Task: Add Sprouts Crushed Tomatoes to the cart.
Action: Mouse moved to (28, 310)
Screenshot: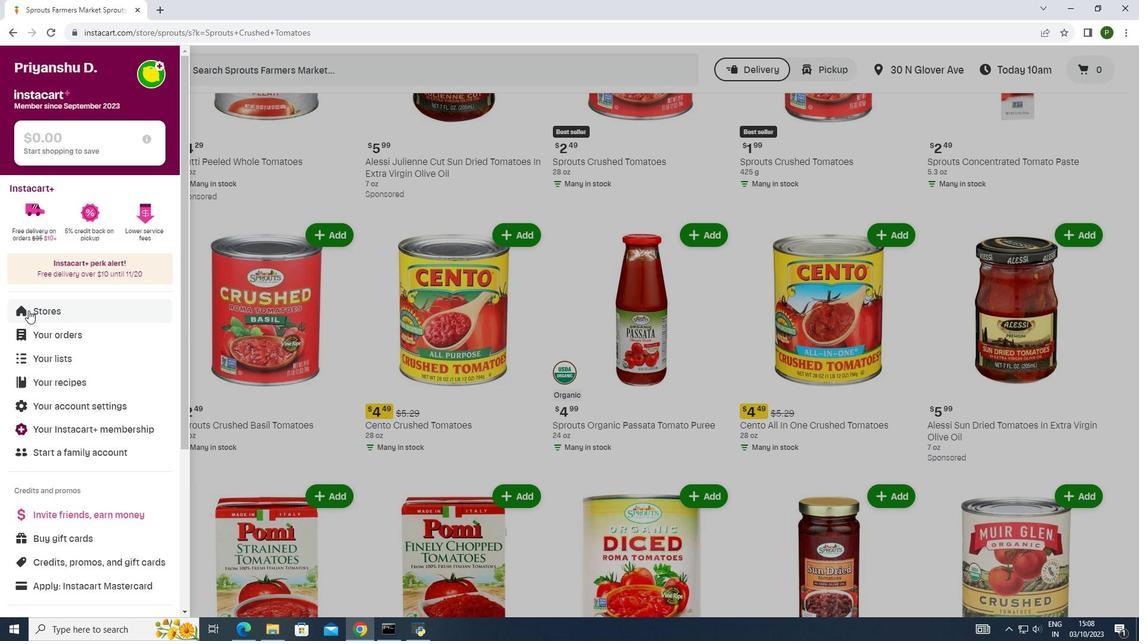 
Action: Mouse pressed left at (28, 310)
Screenshot: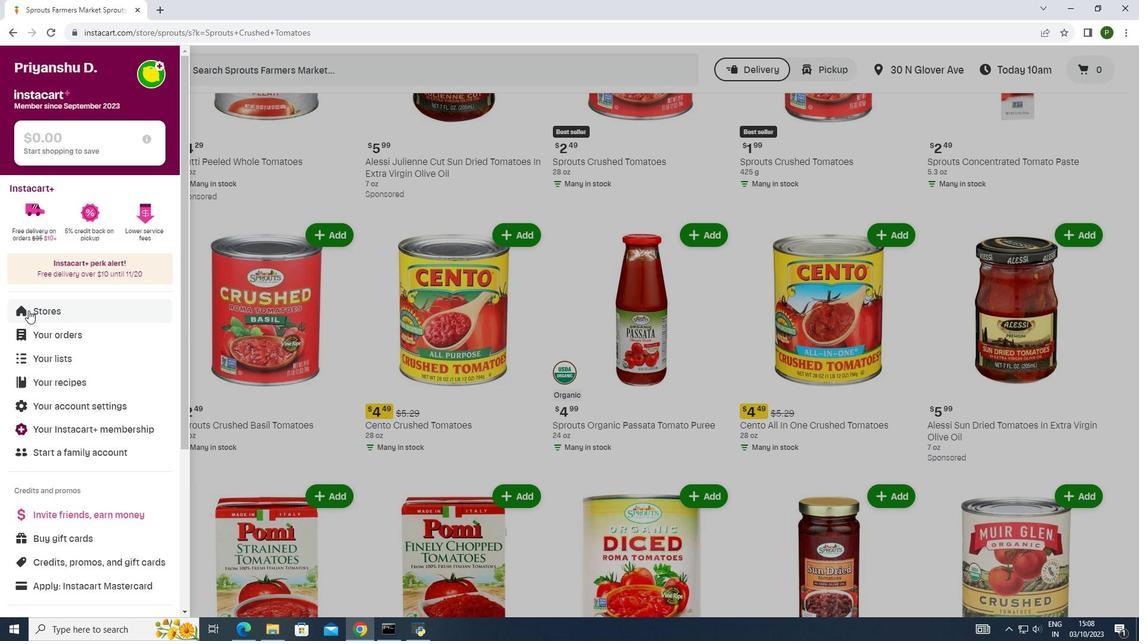 
Action: Mouse moved to (284, 125)
Screenshot: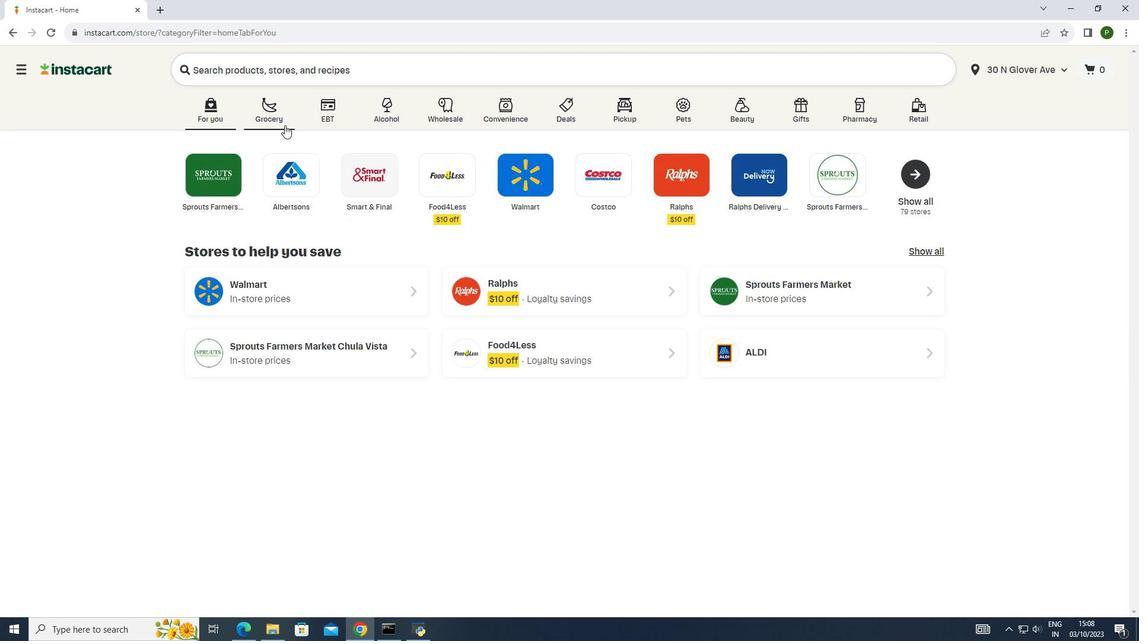 
Action: Mouse pressed left at (284, 125)
Screenshot: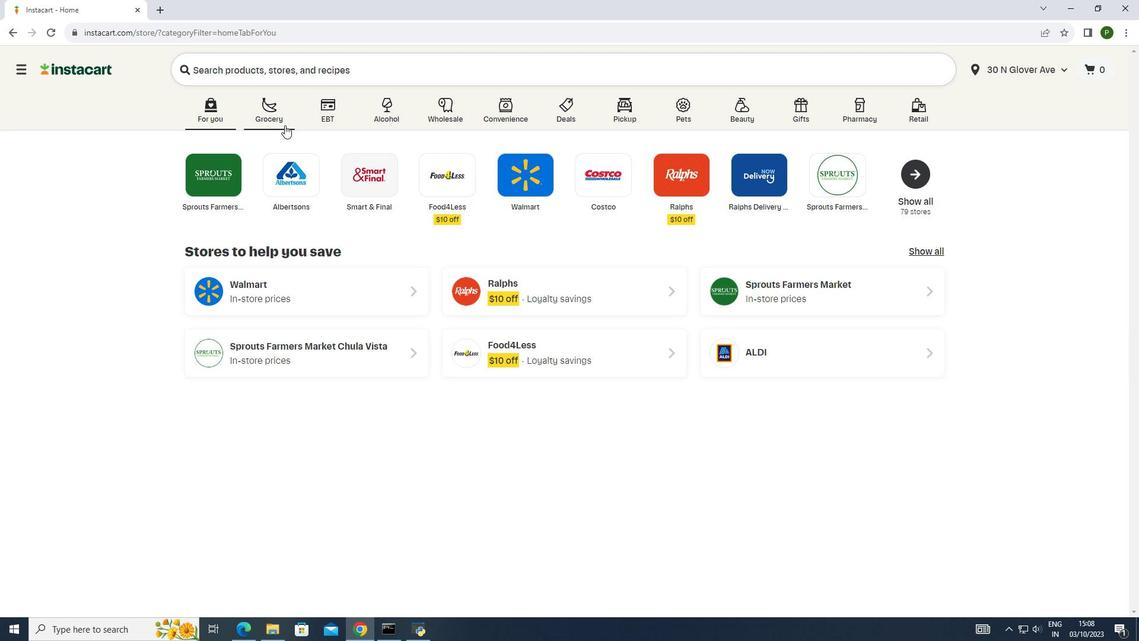 
Action: Mouse moved to (604, 183)
Screenshot: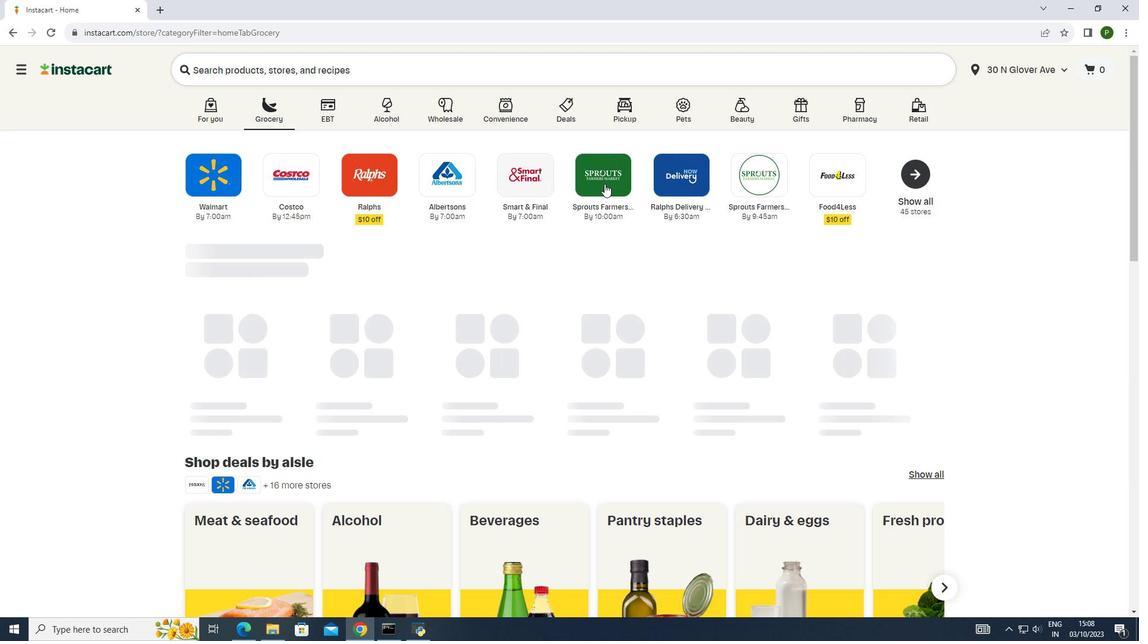 
Action: Mouse pressed left at (604, 183)
Screenshot: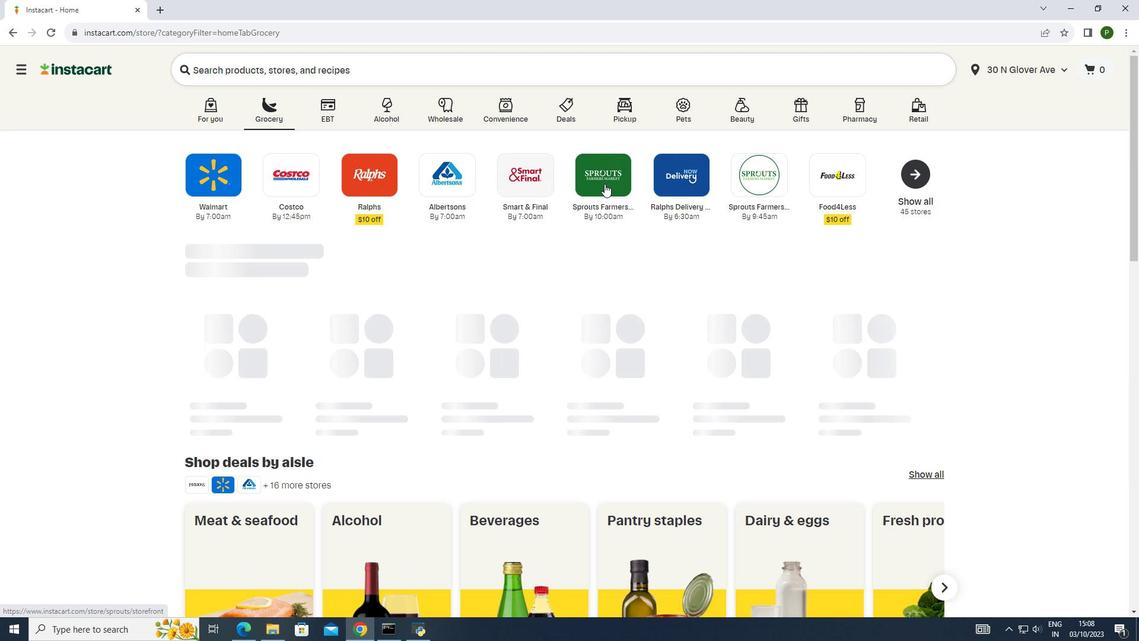 
Action: Mouse moved to (78, 322)
Screenshot: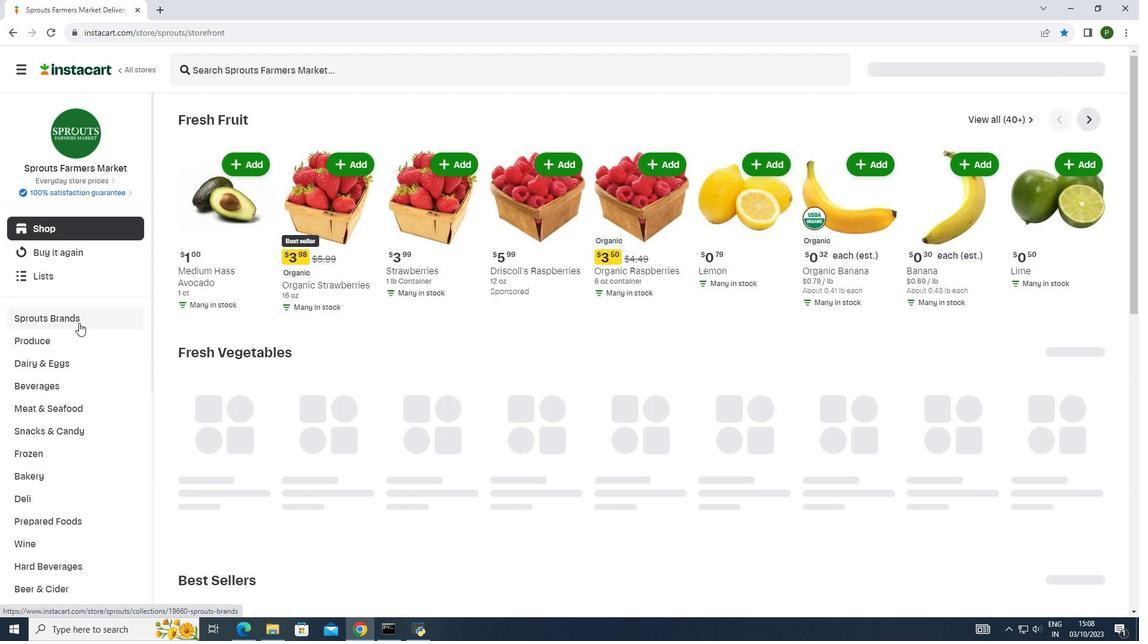 
Action: Mouse pressed left at (78, 322)
Screenshot: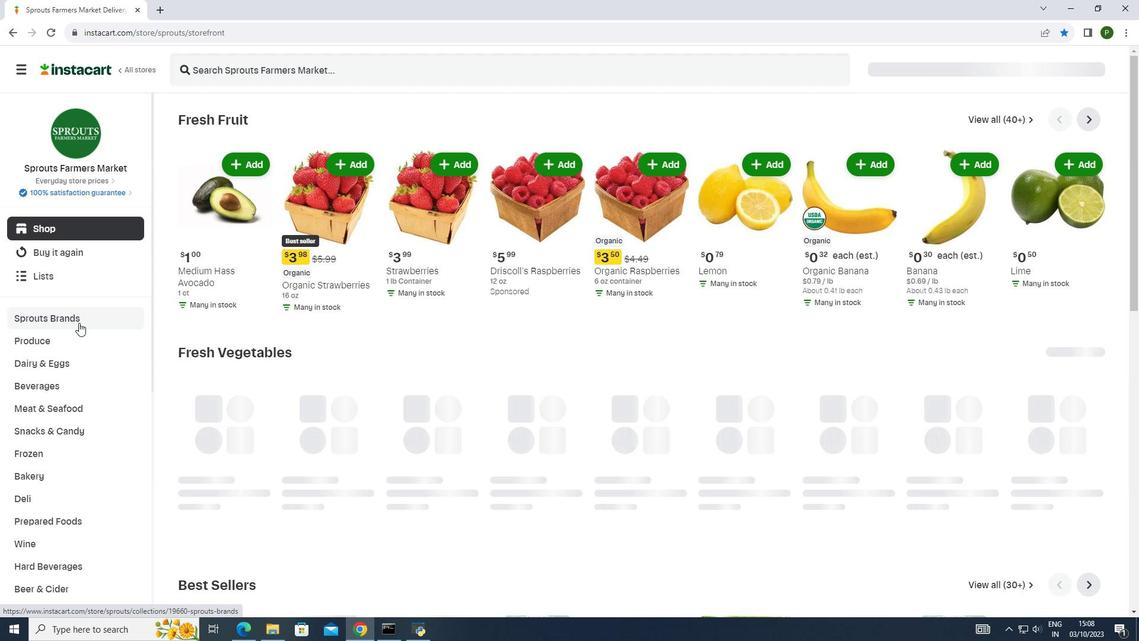 
Action: Mouse moved to (59, 402)
Screenshot: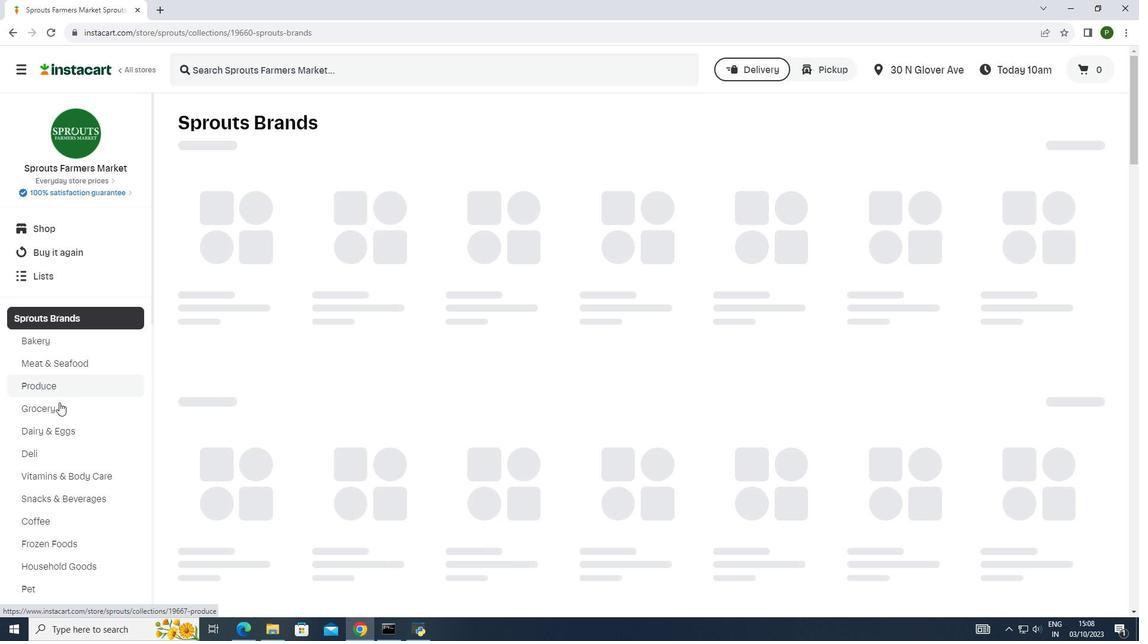 
Action: Mouse pressed left at (59, 402)
Screenshot: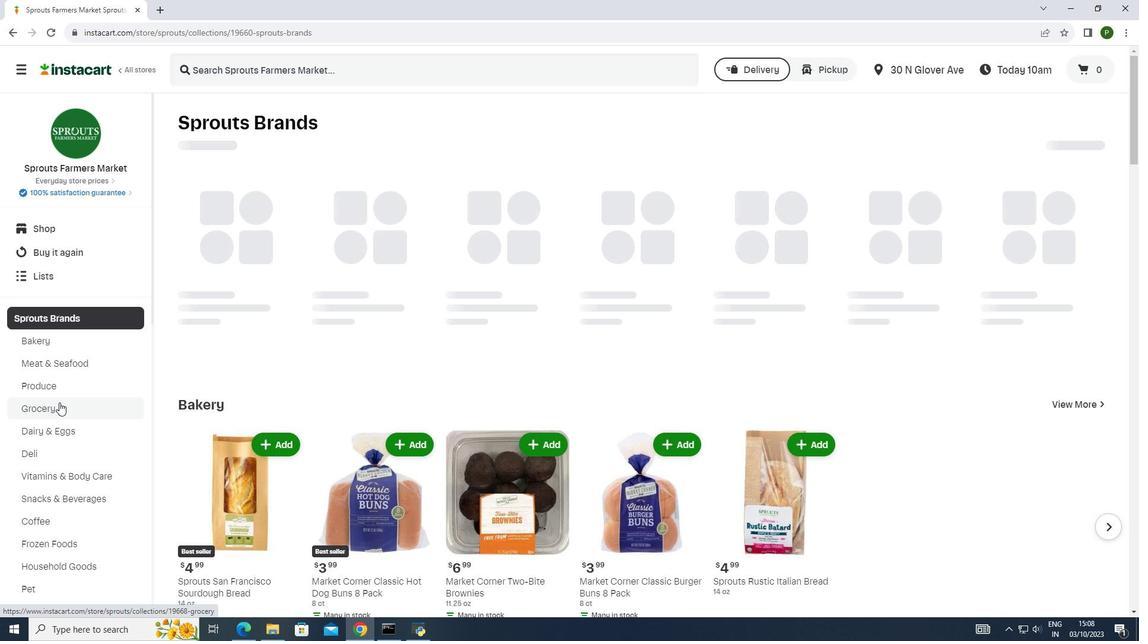 
Action: Mouse moved to (341, 265)
Screenshot: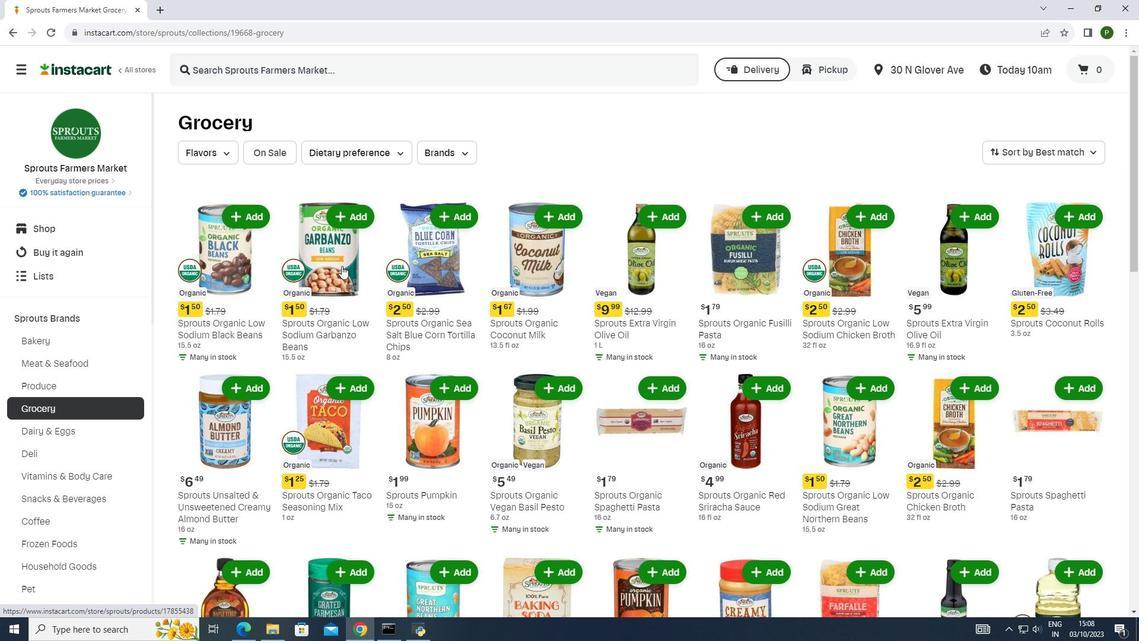 
Action: Mouse scrolled (341, 265) with delta (0, 0)
Screenshot: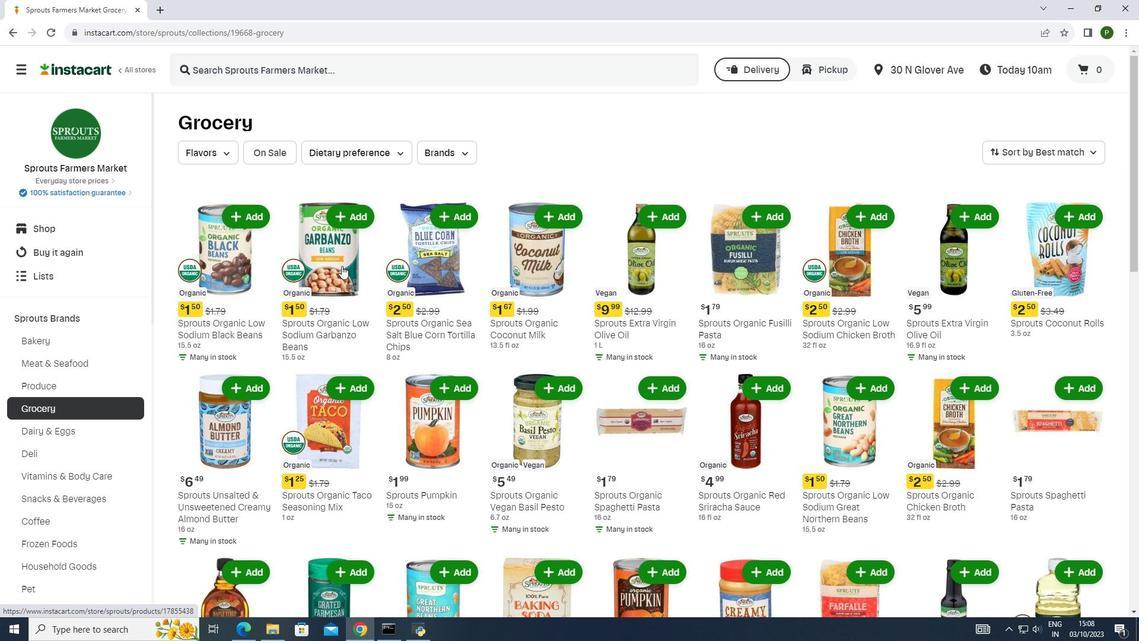 
Action: Mouse scrolled (341, 265) with delta (0, 0)
Screenshot: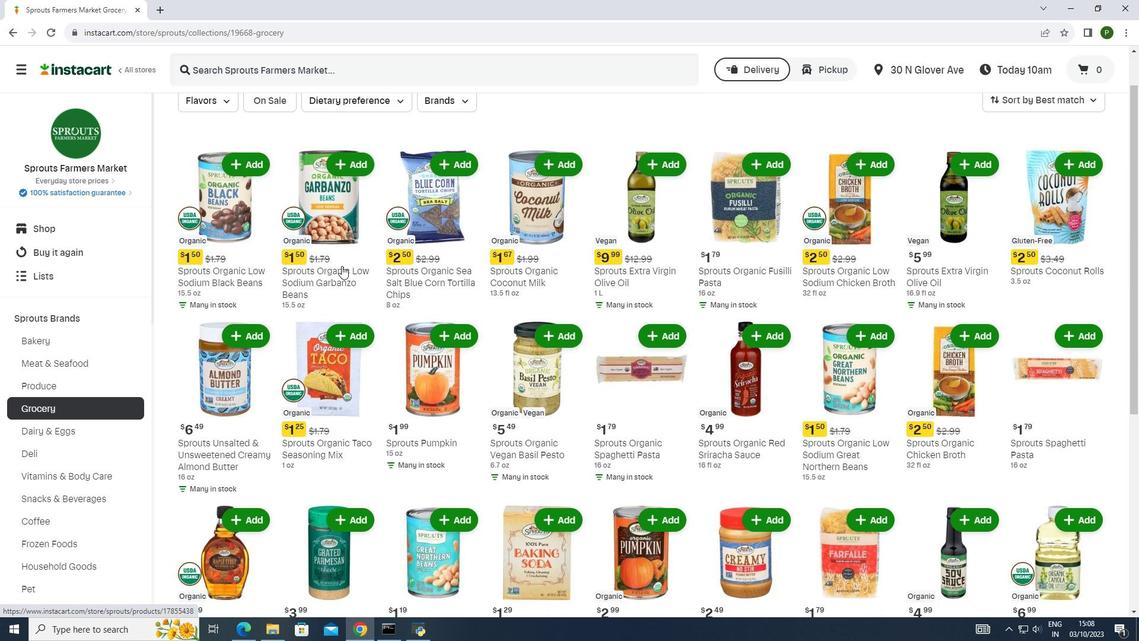 
Action: Mouse moved to (341, 266)
Screenshot: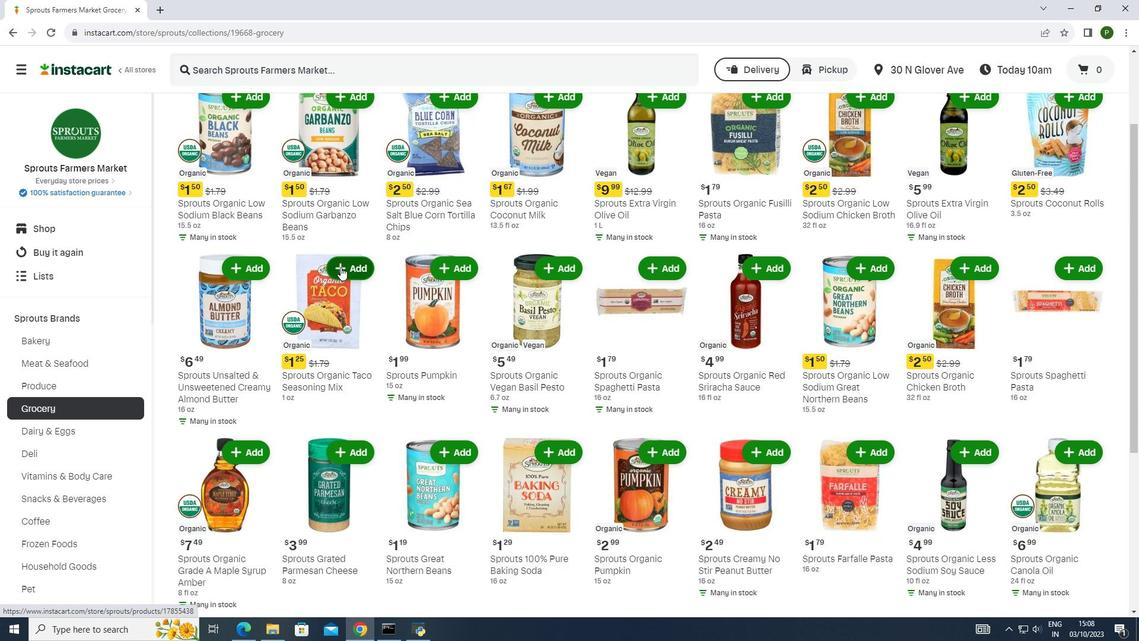 
Action: Mouse scrolled (341, 265) with delta (0, 0)
Screenshot: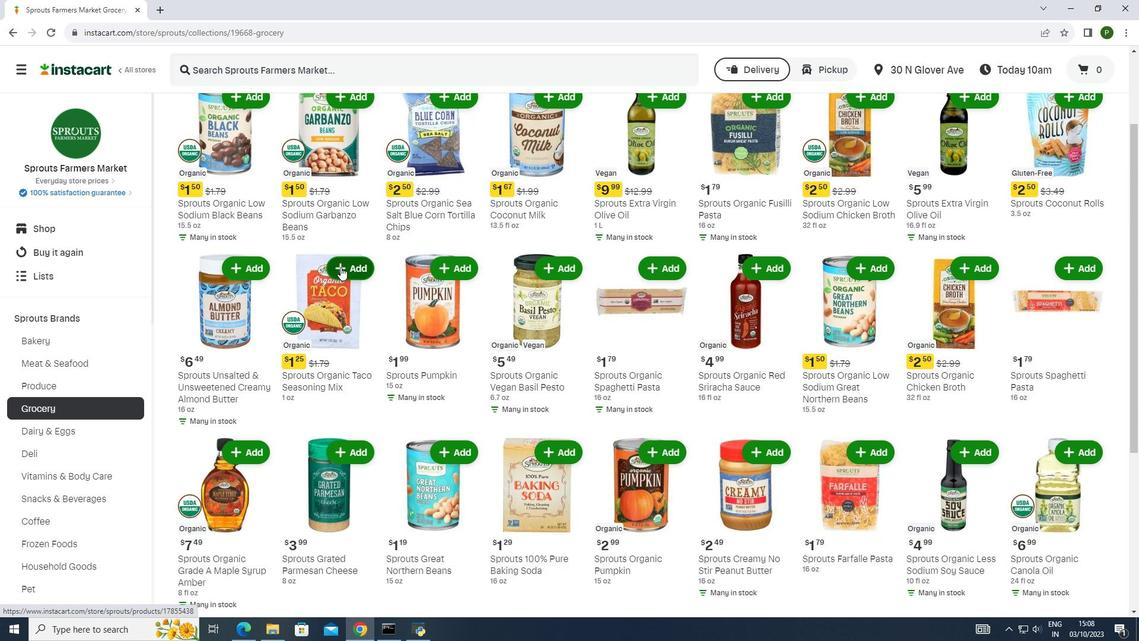 
Action: Mouse moved to (340, 267)
Screenshot: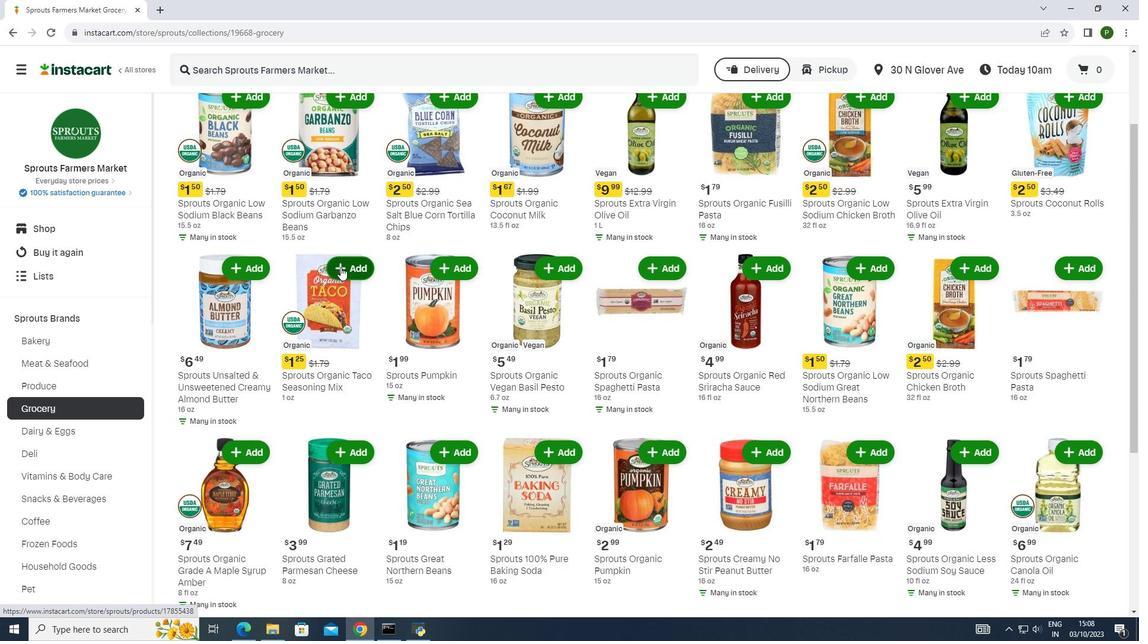 
Action: Mouse scrolled (340, 266) with delta (0, 0)
Screenshot: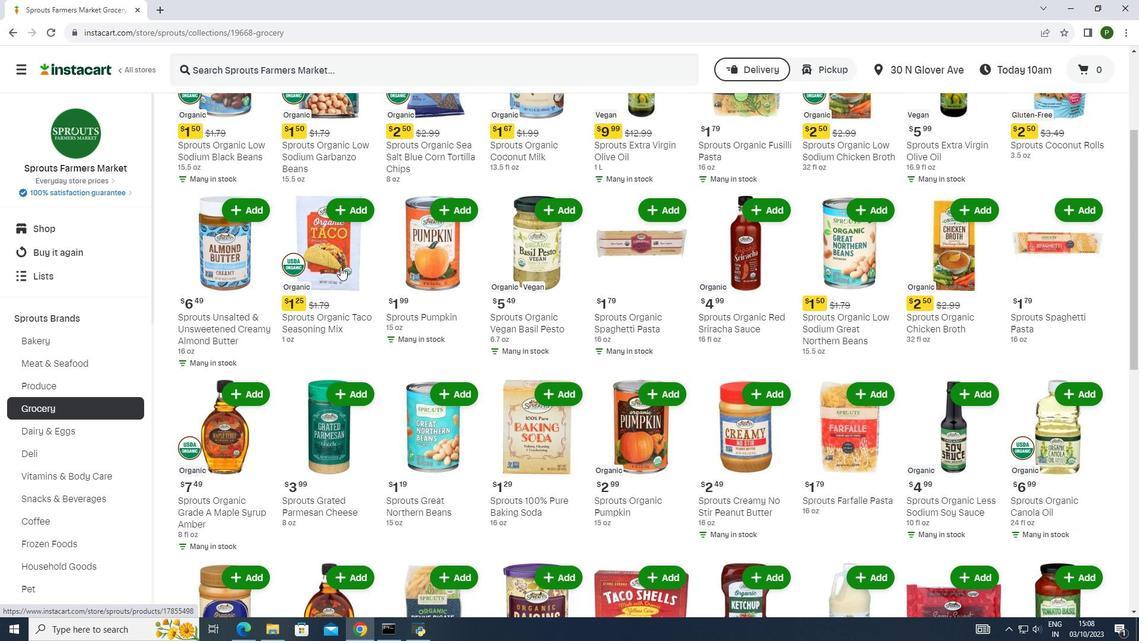 
Action: Mouse moved to (338, 267)
Screenshot: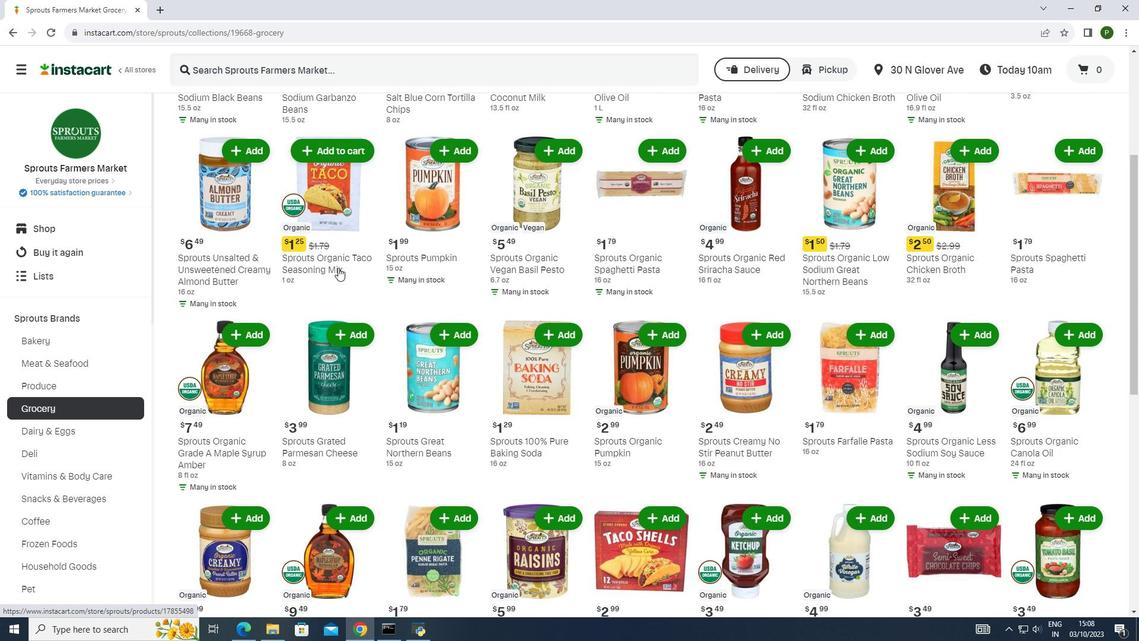 
Action: Mouse scrolled (338, 267) with delta (0, 0)
Screenshot: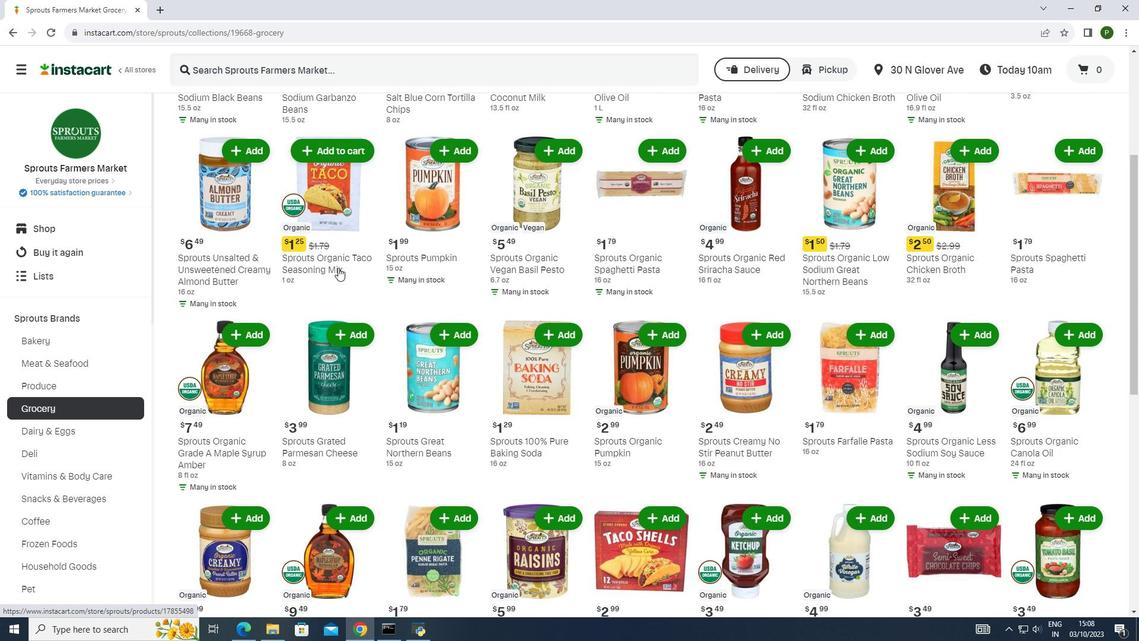 
Action: Mouse moved to (335, 268)
Screenshot: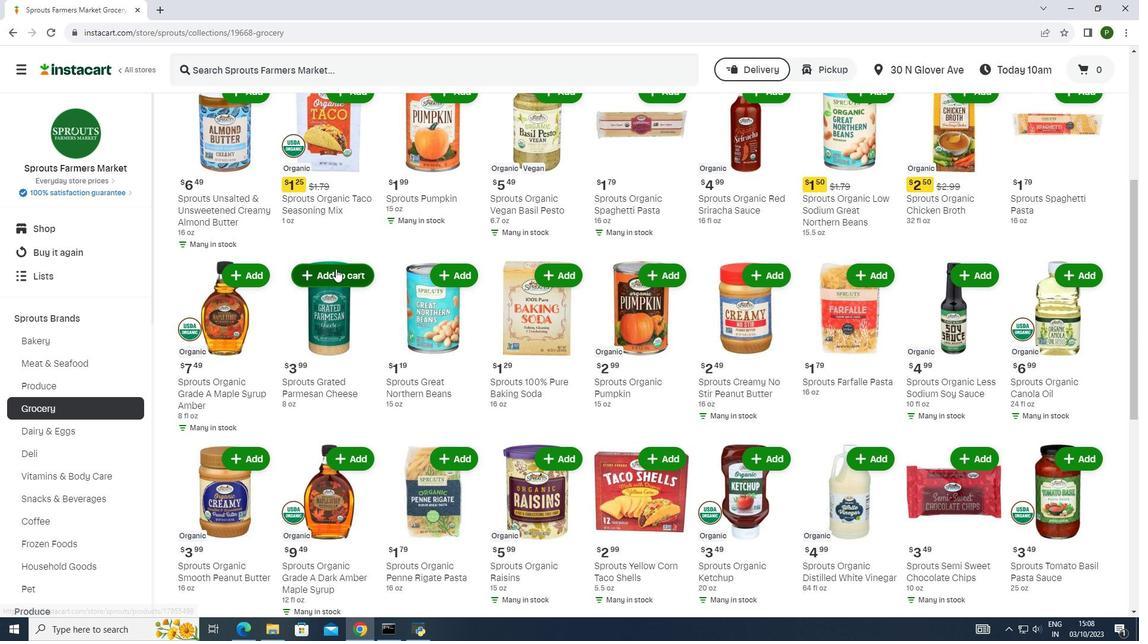 
Action: Mouse scrolled (335, 268) with delta (0, 0)
Screenshot: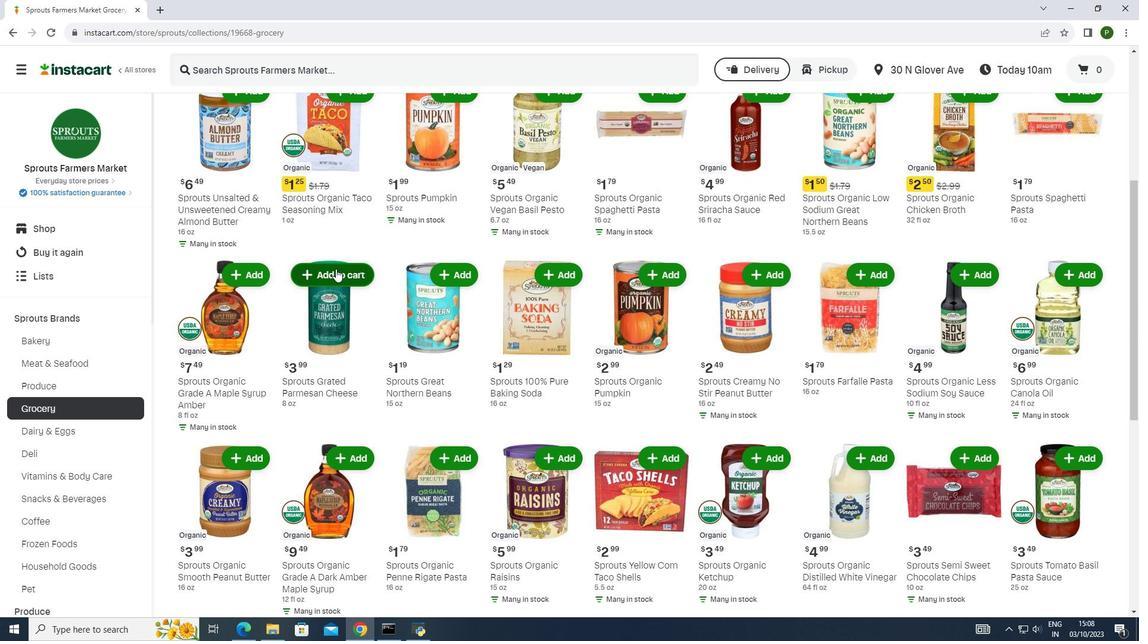 
Action: Mouse moved to (335, 268)
Screenshot: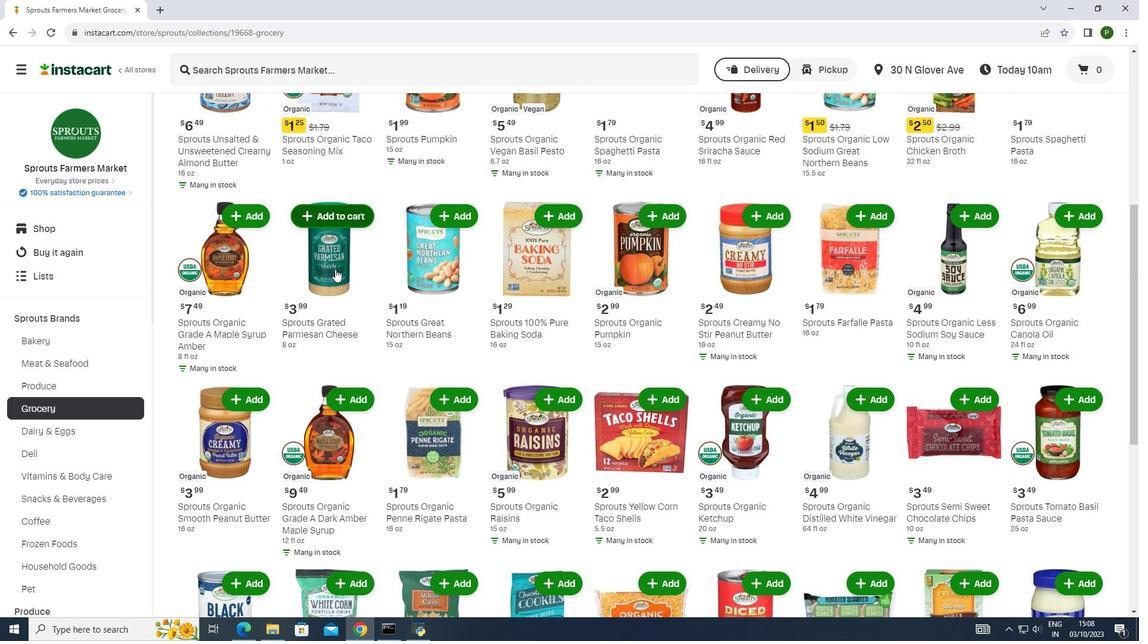 
Action: Mouse scrolled (335, 268) with delta (0, 0)
Screenshot: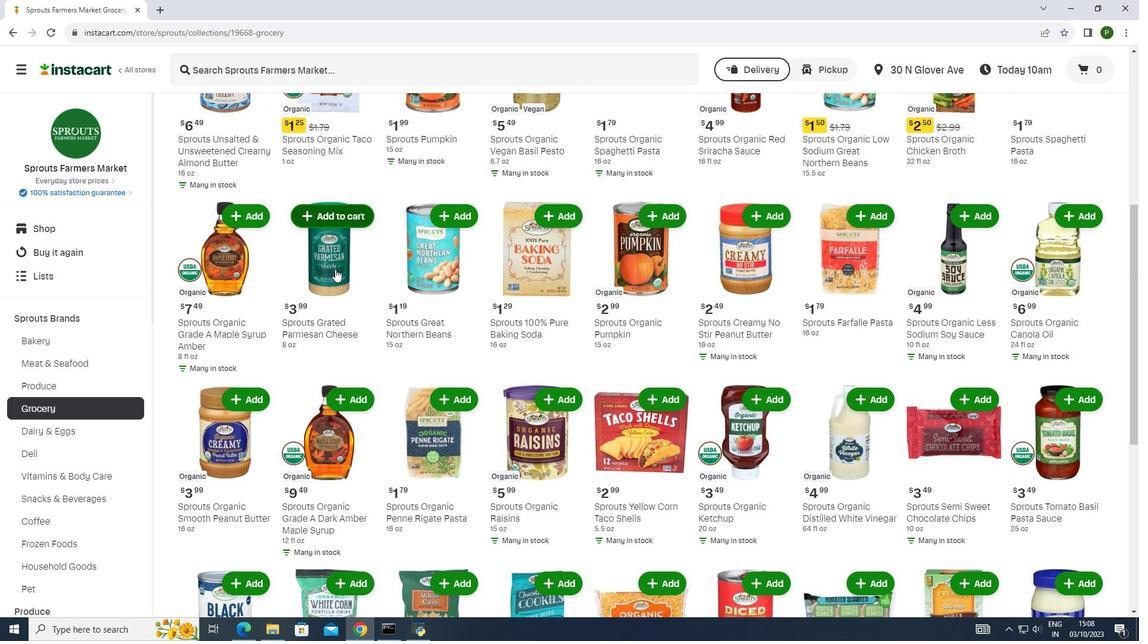 
Action: Mouse moved to (335, 268)
Screenshot: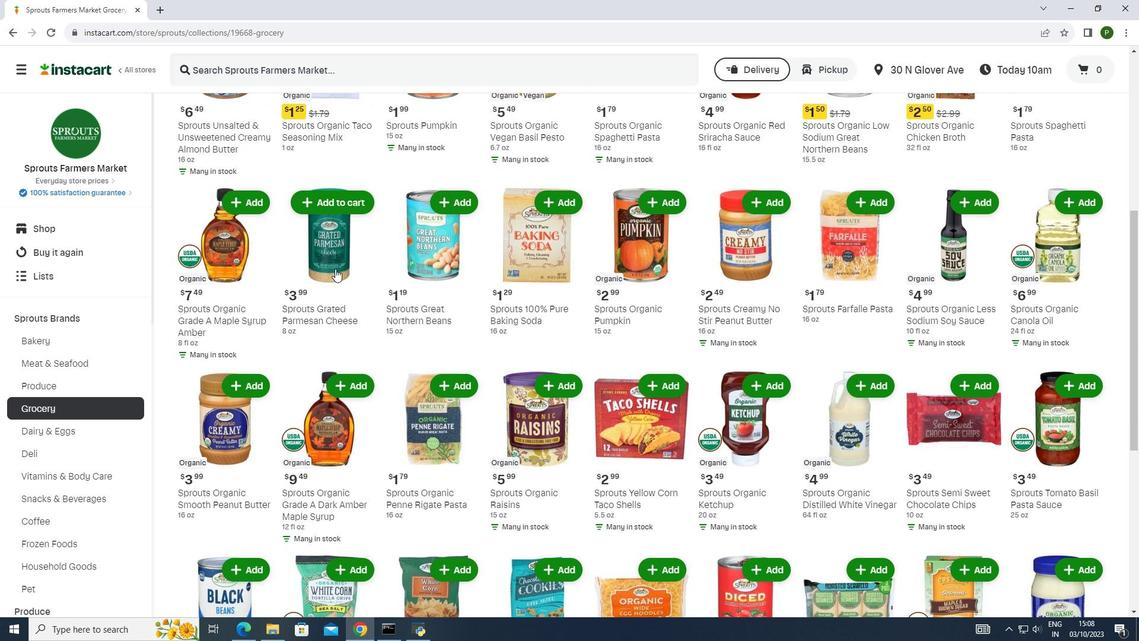 
Action: Mouse scrolled (335, 268) with delta (0, 0)
Screenshot: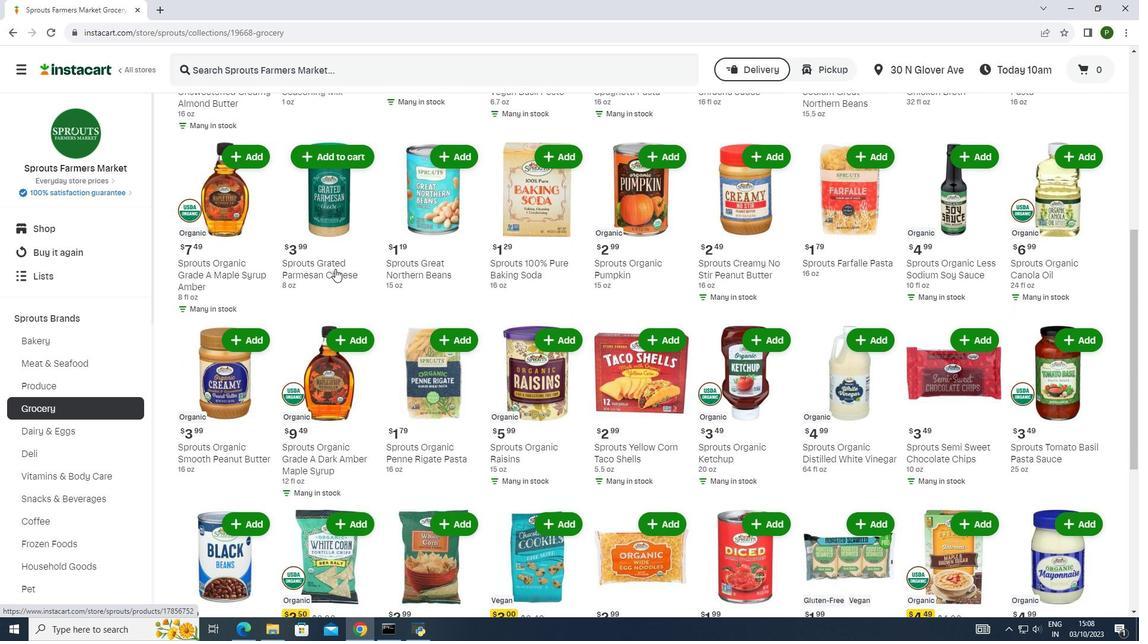 
Action: Mouse moved to (334, 268)
Screenshot: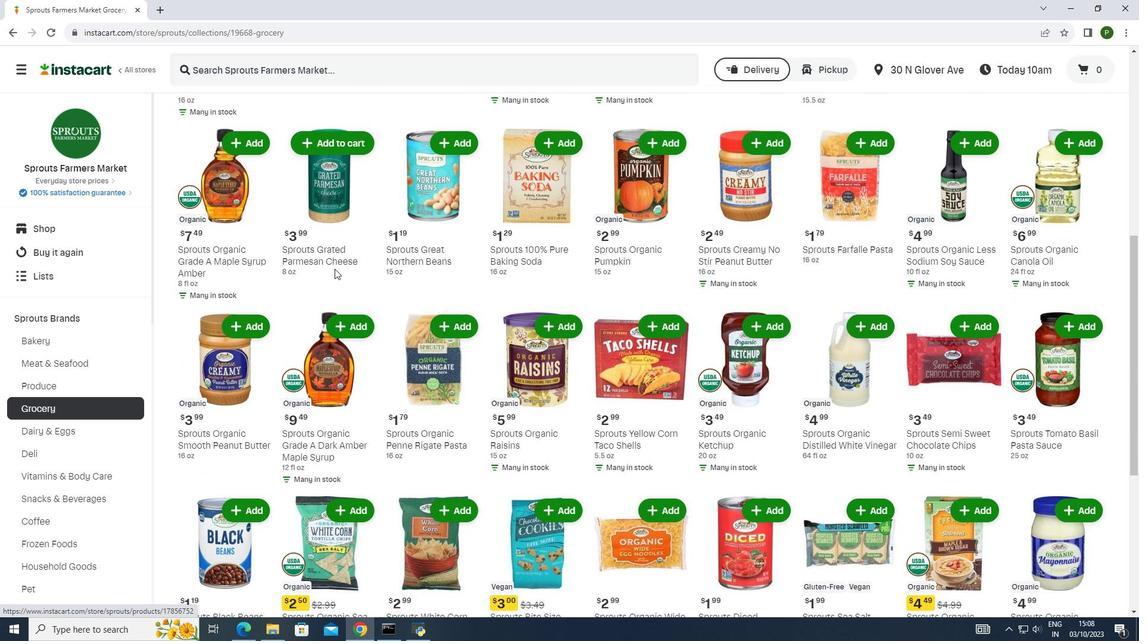 
Action: Mouse scrolled (334, 268) with delta (0, 0)
Screenshot: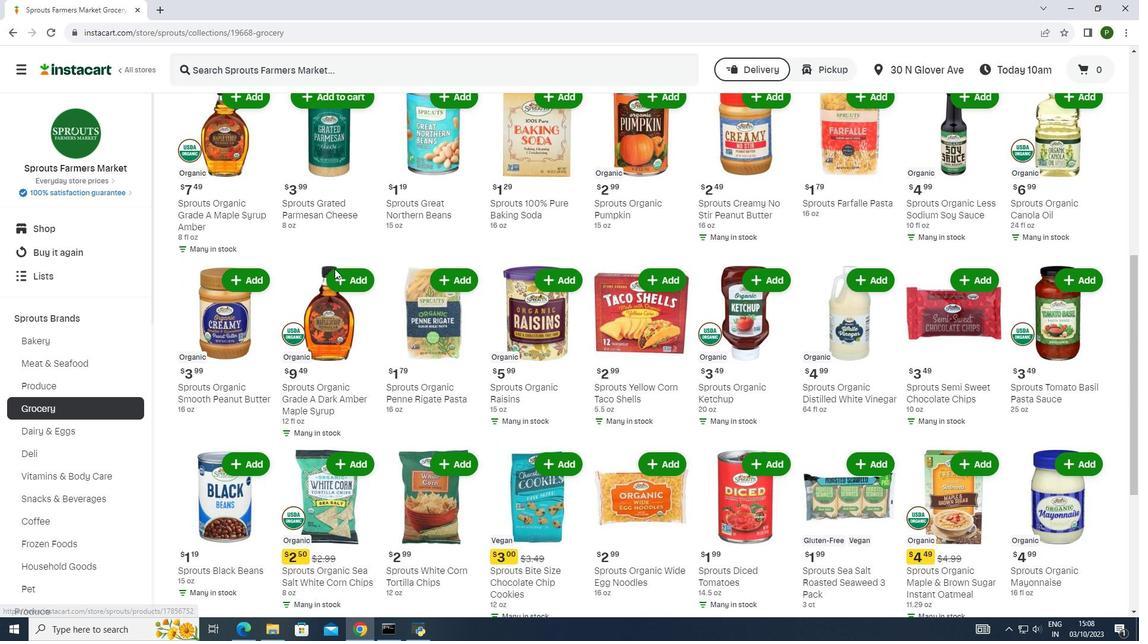 
Action: Mouse moved to (333, 269)
Screenshot: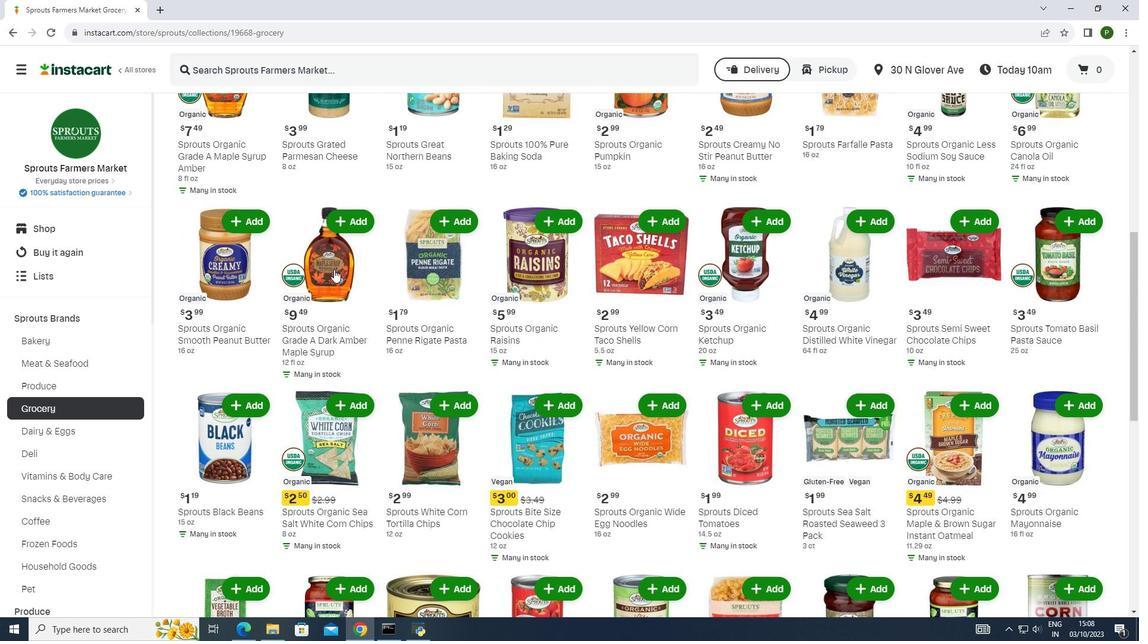 
Action: Mouse scrolled (333, 268) with delta (0, 0)
Screenshot: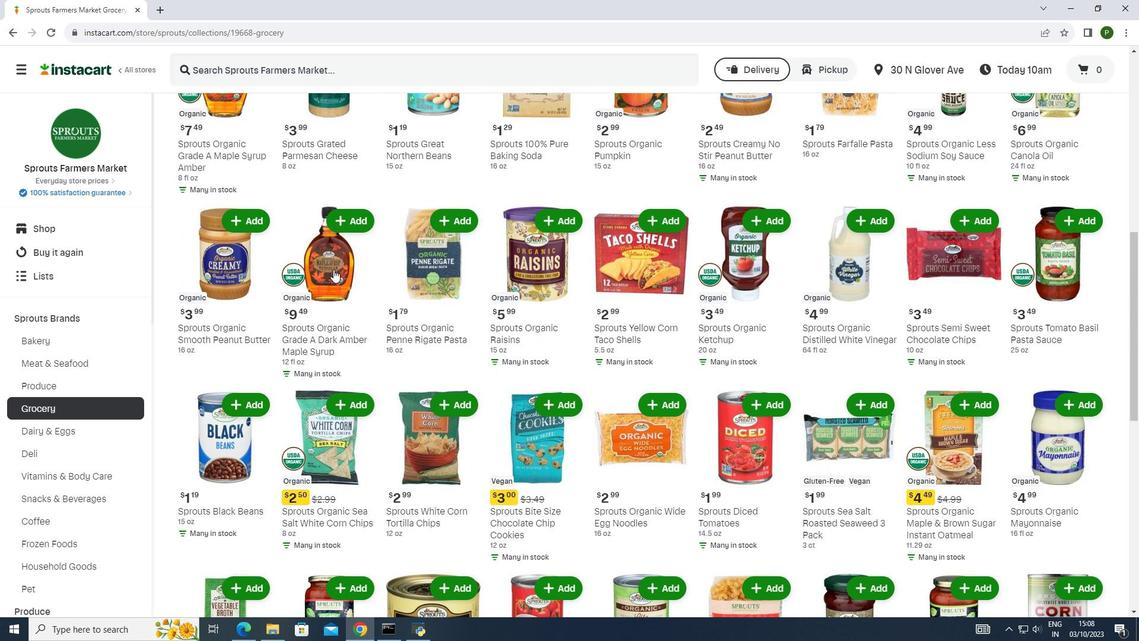 
Action: Mouse moved to (333, 270)
Screenshot: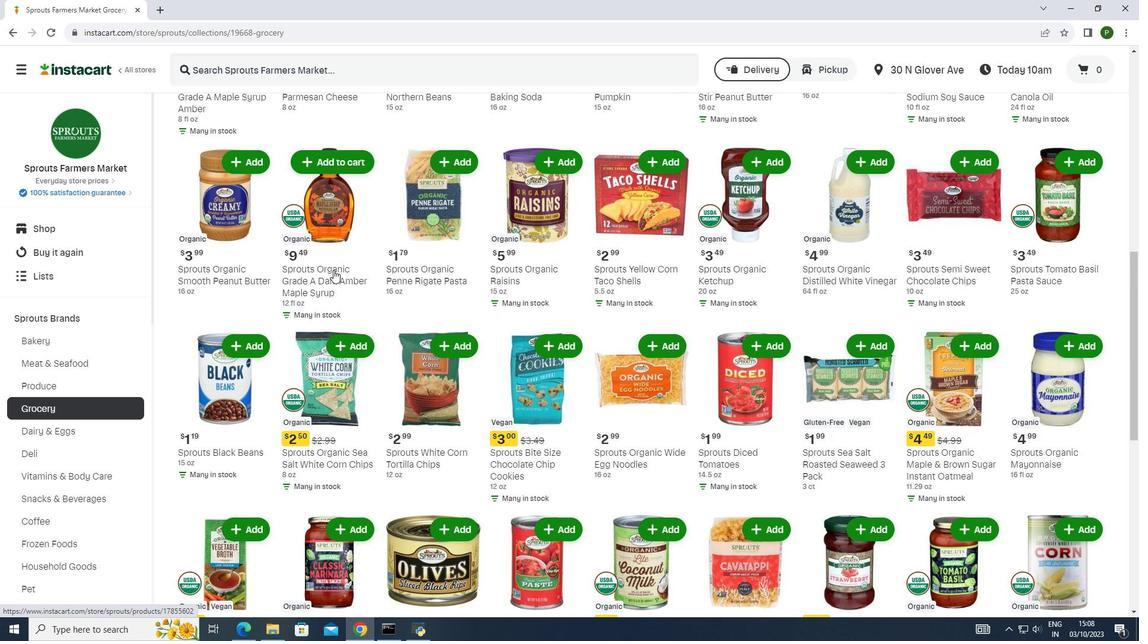 
Action: Mouse scrolled (333, 269) with delta (0, 0)
Screenshot: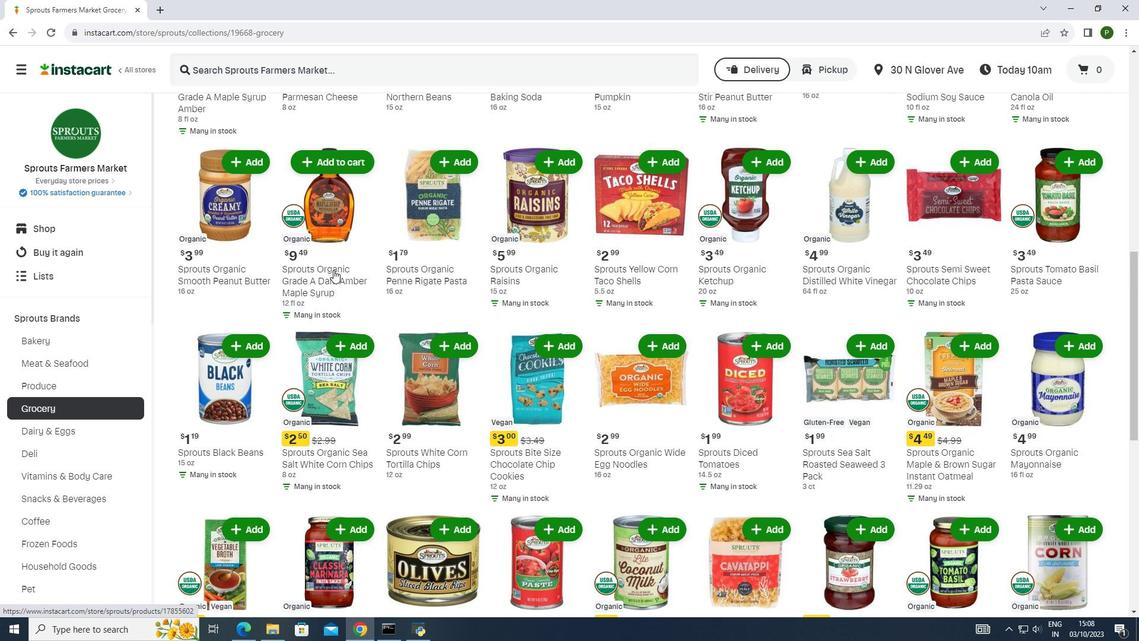 
Action: Mouse moved to (332, 270)
Screenshot: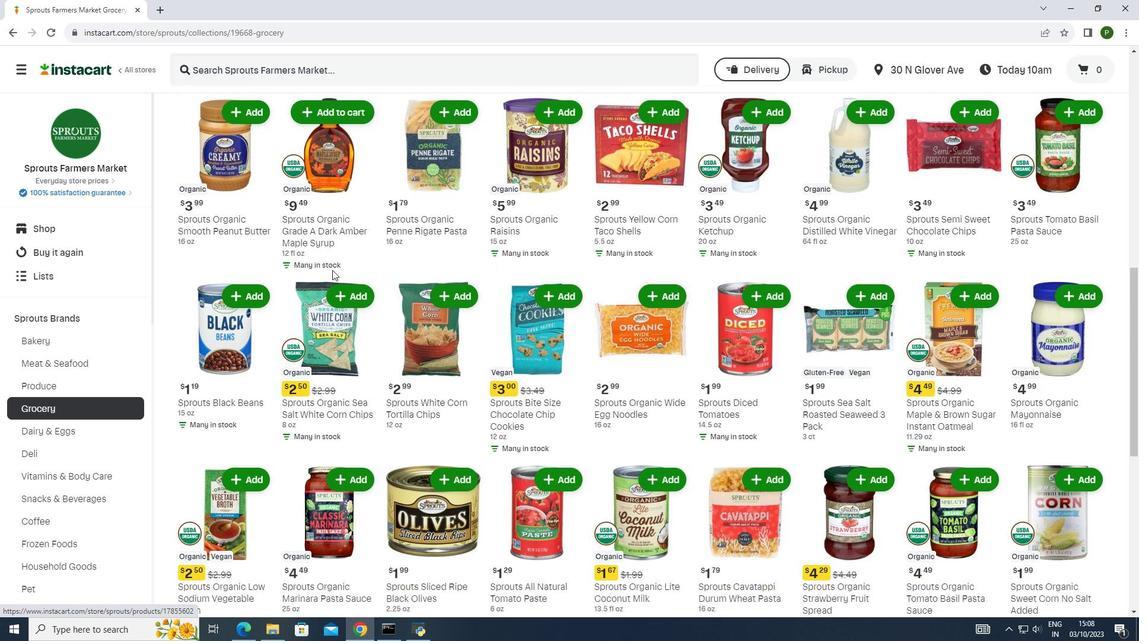
Action: Mouse scrolled (332, 269) with delta (0, 0)
Screenshot: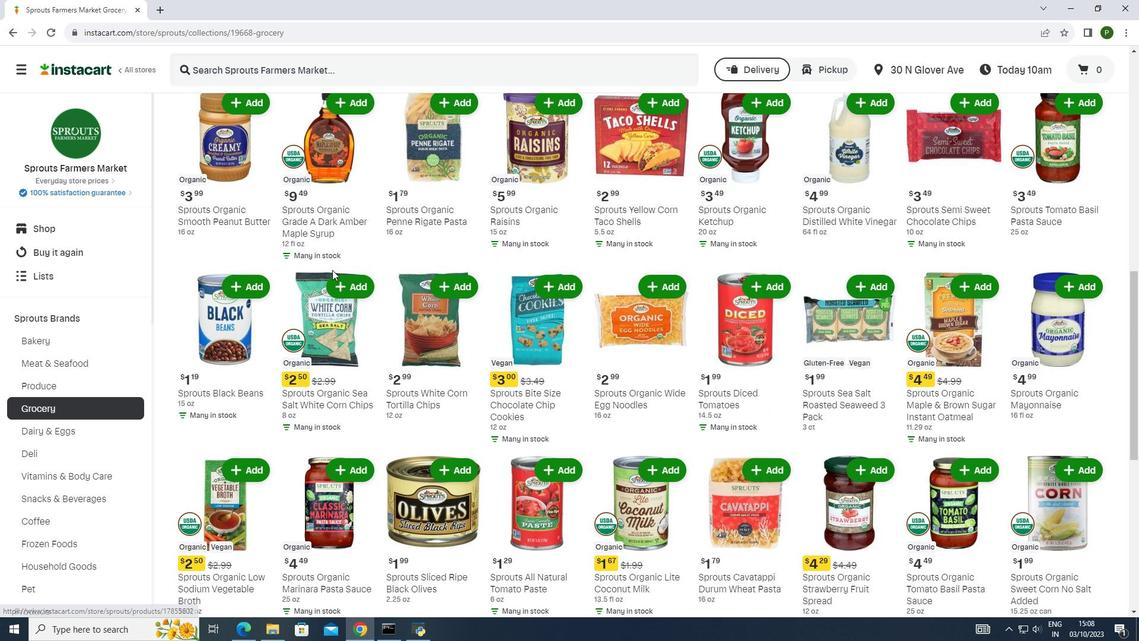 
Action: Mouse scrolled (332, 269) with delta (0, 0)
Screenshot: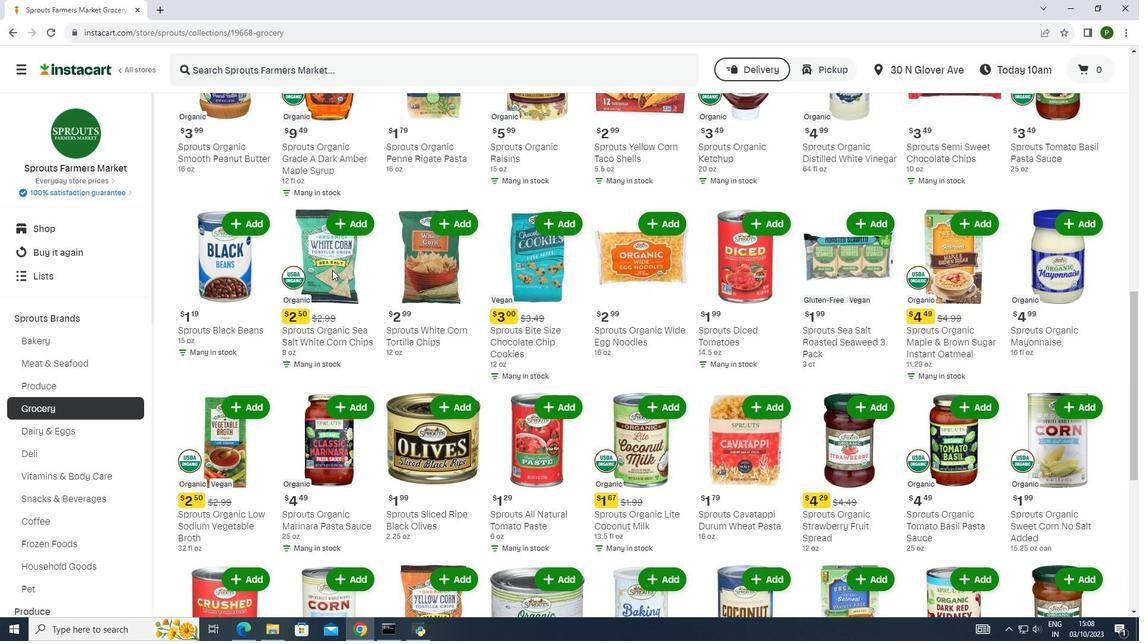 
Action: Mouse scrolled (332, 269) with delta (0, 0)
Screenshot: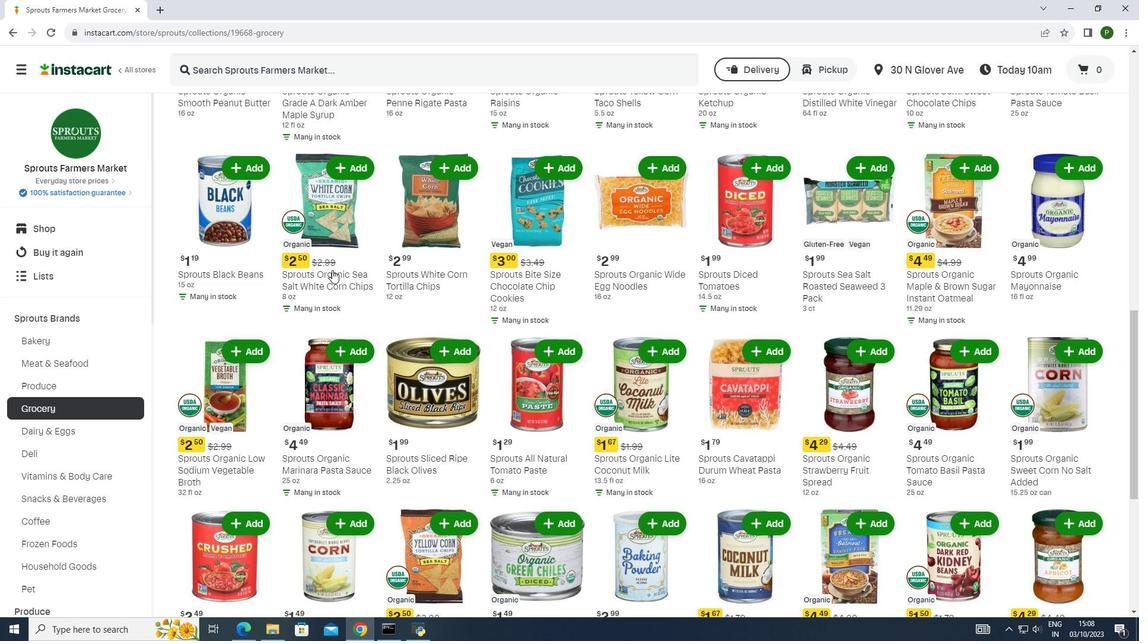 
Action: Mouse moved to (332, 270)
Screenshot: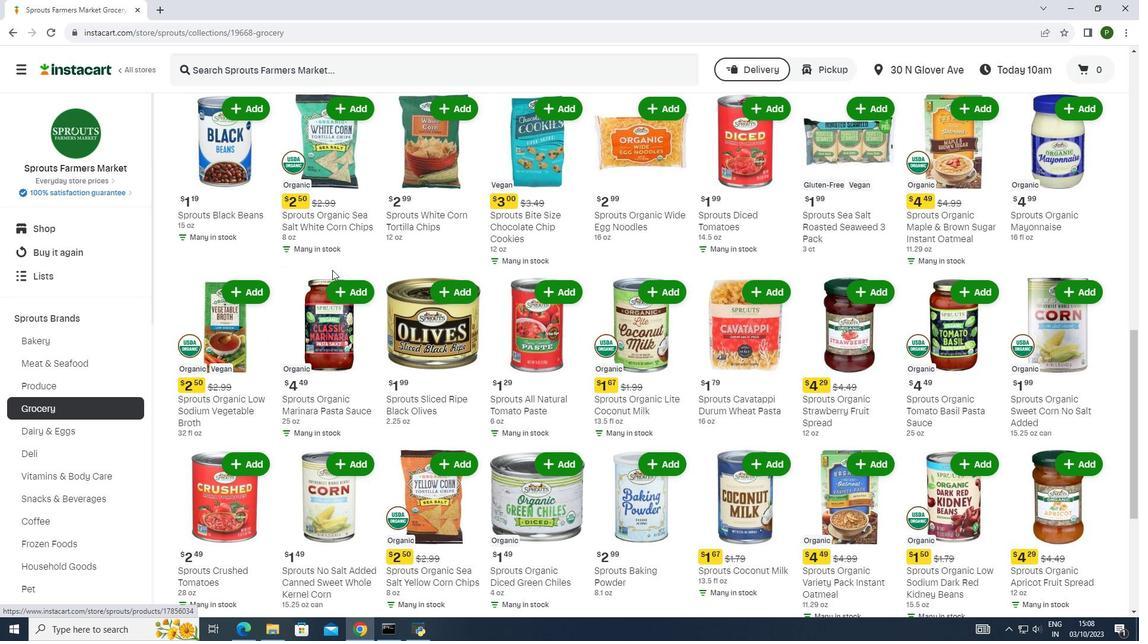 
Action: Mouse scrolled (332, 269) with delta (0, 0)
Screenshot: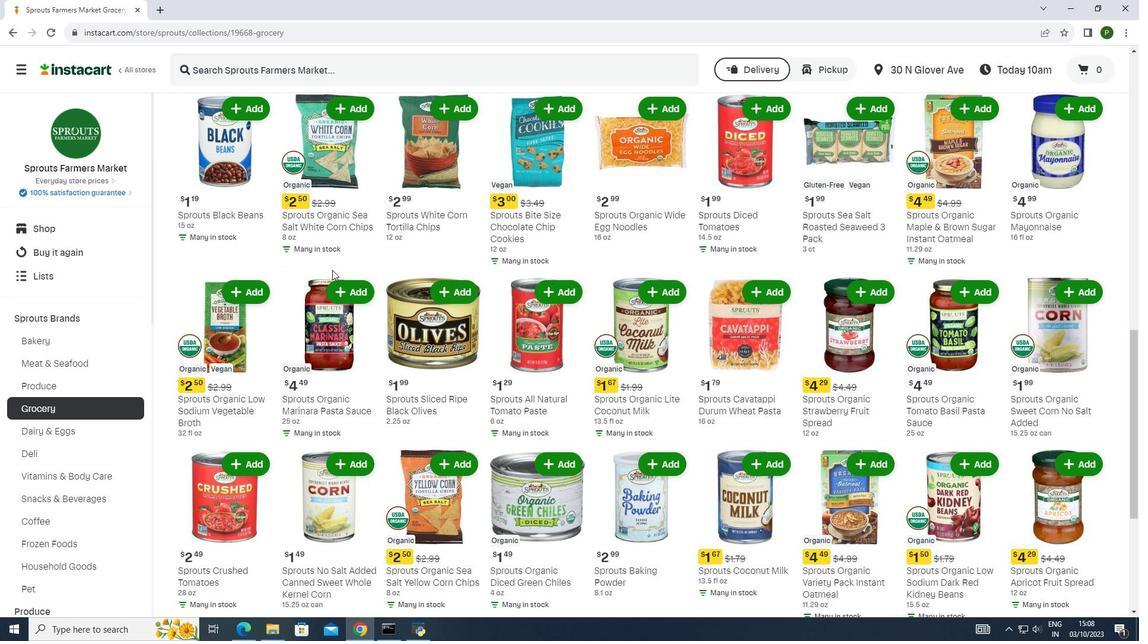 
Action: Mouse scrolled (332, 269) with delta (0, 0)
Screenshot: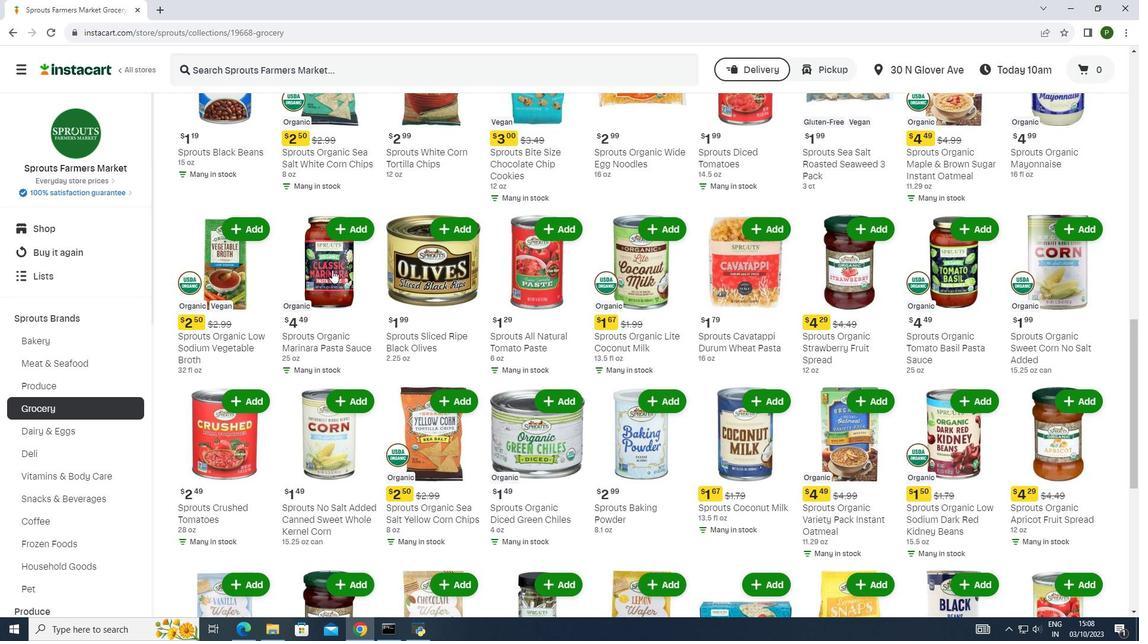 
Action: Mouse moved to (203, 347)
Screenshot: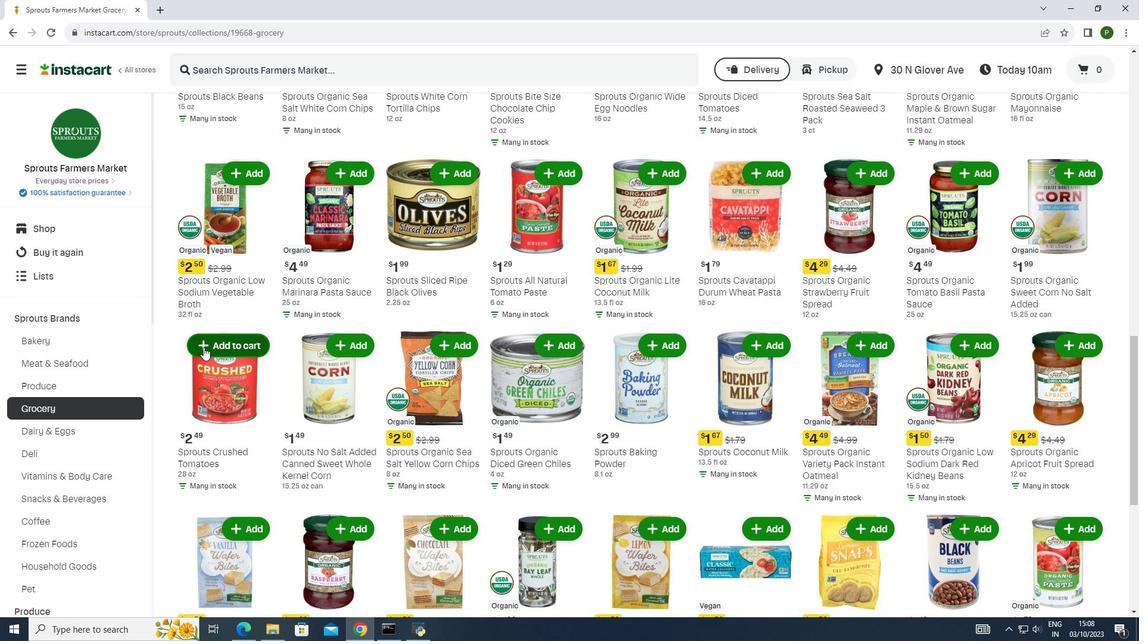 
Action: Mouse pressed left at (203, 347)
Screenshot: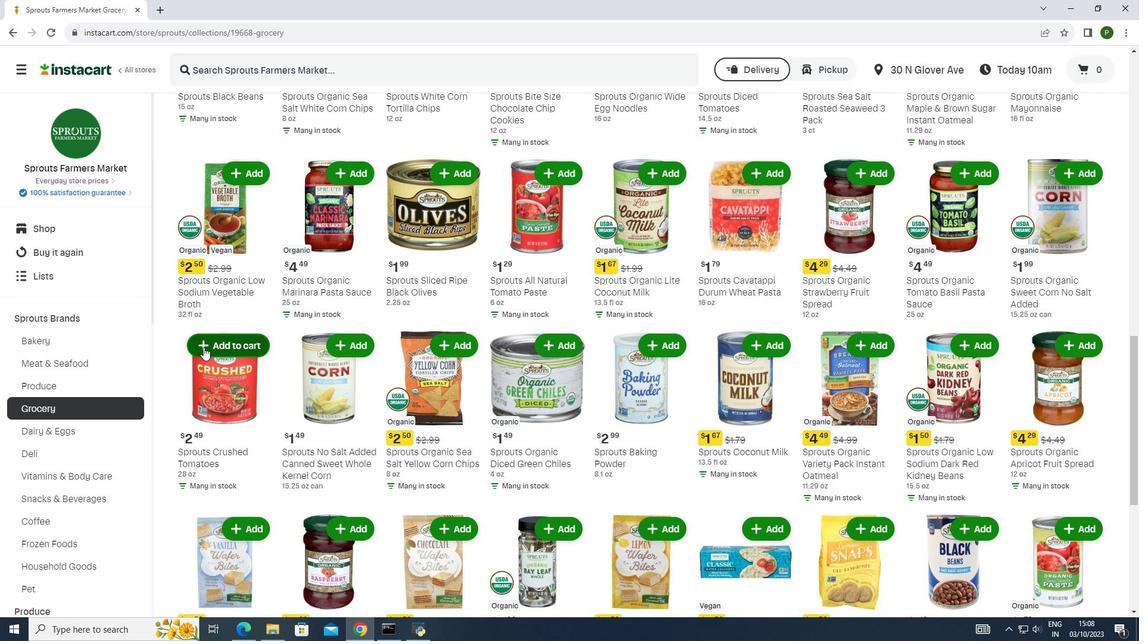 
